 Task: Set the password for stream encryption for SRT stream output to "$jxxJ&".
Action: Mouse moved to (103, 10)
Screenshot: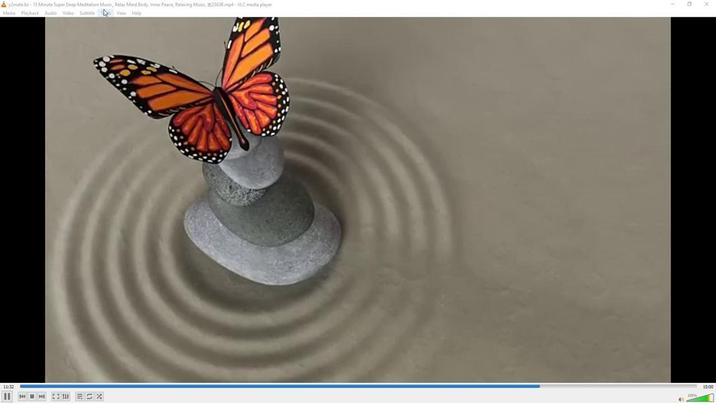 
Action: Mouse pressed left at (103, 10)
Screenshot: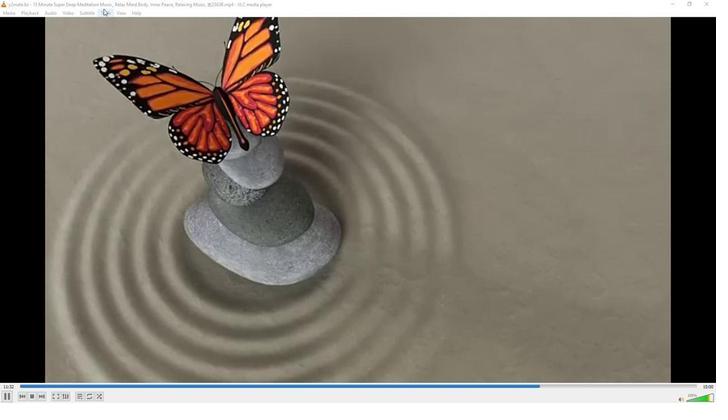 
Action: Mouse moved to (121, 101)
Screenshot: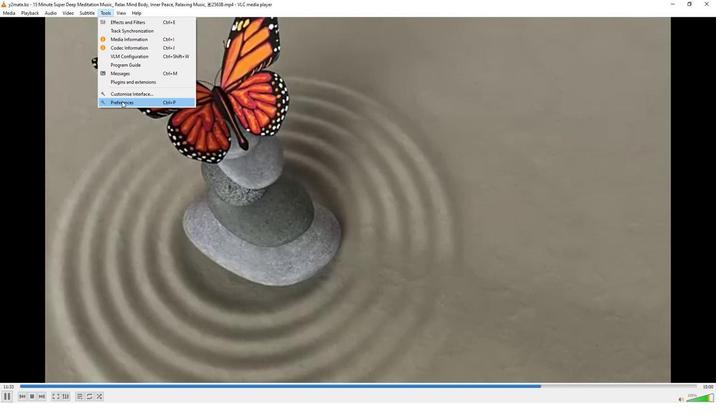 
Action: Mouse pressed left at (121, 101)
Screenshot: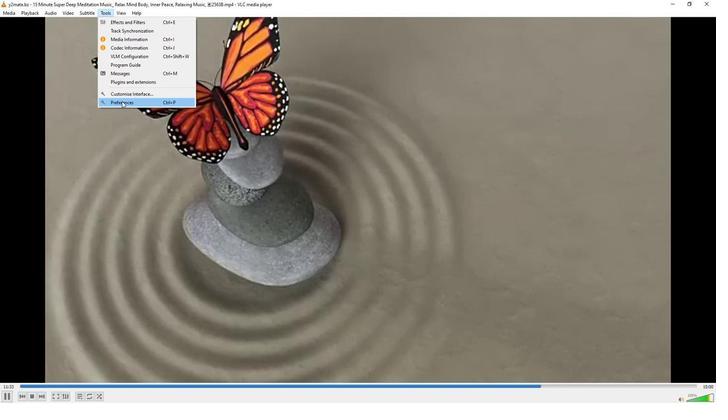 
Action: Mouse moved to (235, 328)
Screenshot: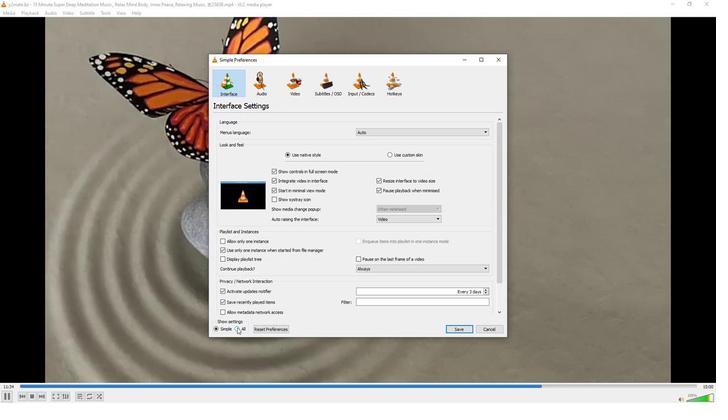 
Action: Mouse pressed left at (235, 328)
Screenshot: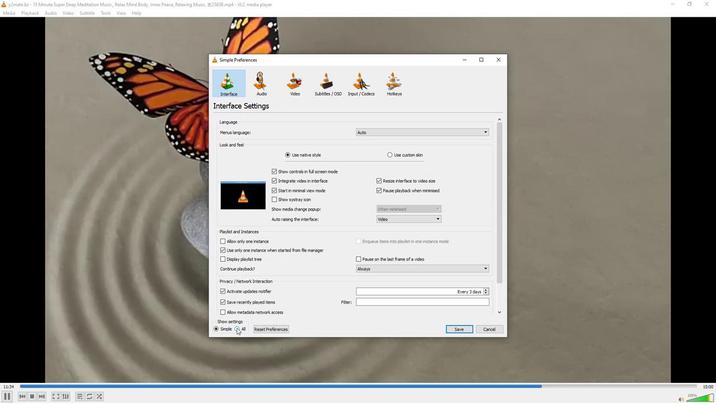 
Action: Mouse moved to (231, 265)
Screenshot: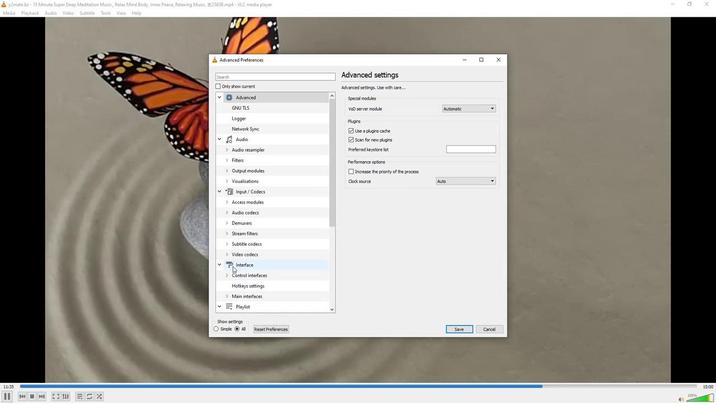 
Action: Mouse scrolled (231, 264) with delta (0, 0)
Screenshot: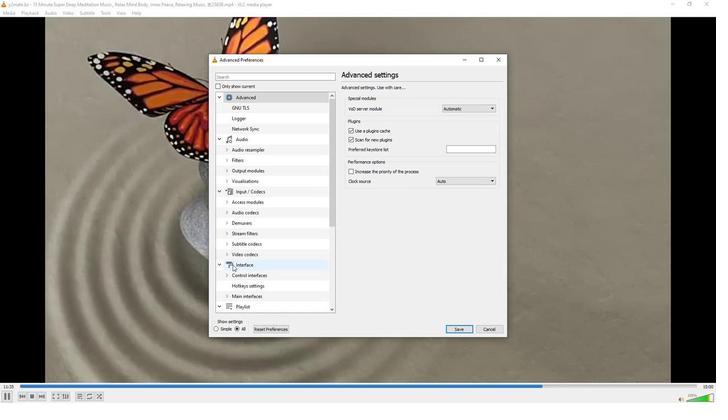 
Action: Mouse moved to (232, 264)
Screenshot: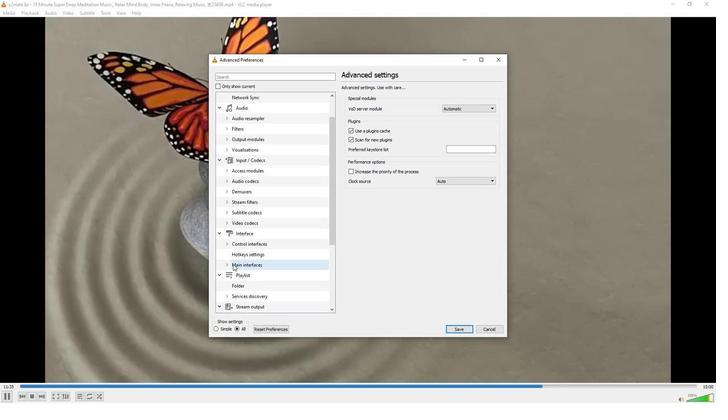 
Action: Mouse scrolled (232, 263) with delta (0, 0)
Screenshot: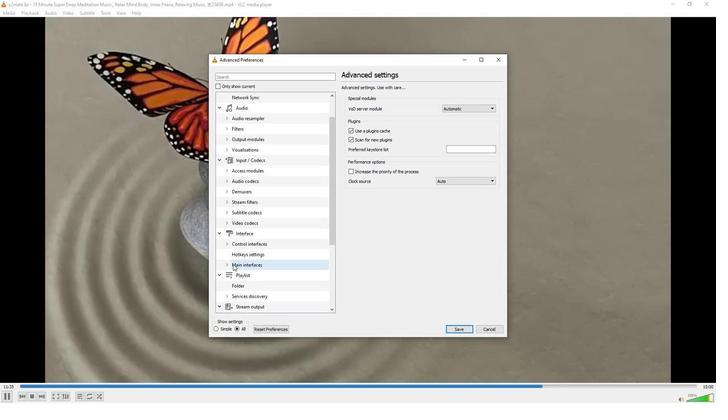 
Action: Mouse moved to (232, 262)
Screenshot: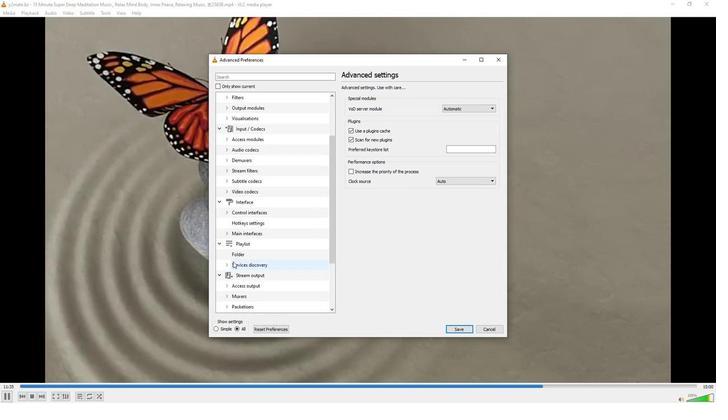 
Action: Mouse scrolled (232, 261) with delta (0, 0)
Screenshot: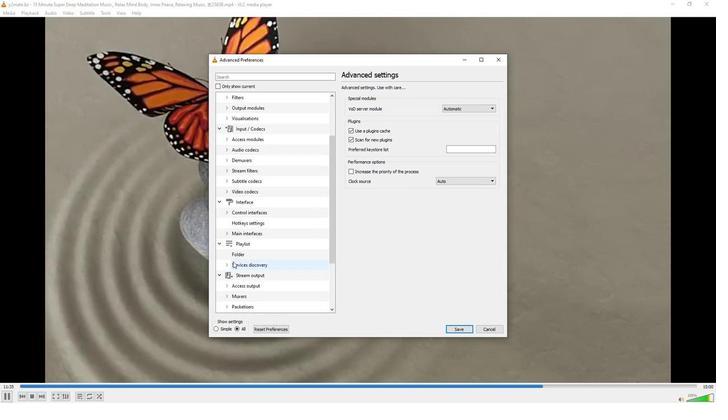 
Action: Mouse moved to (225, 255)
Screenshot: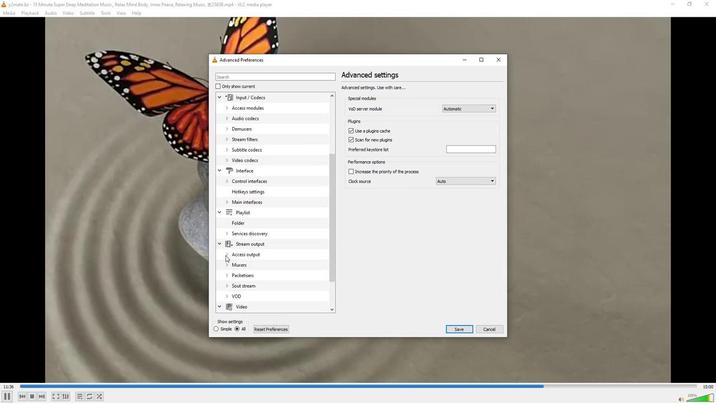 
Action: Mouse pressed left at (225, 255)
Screenshot: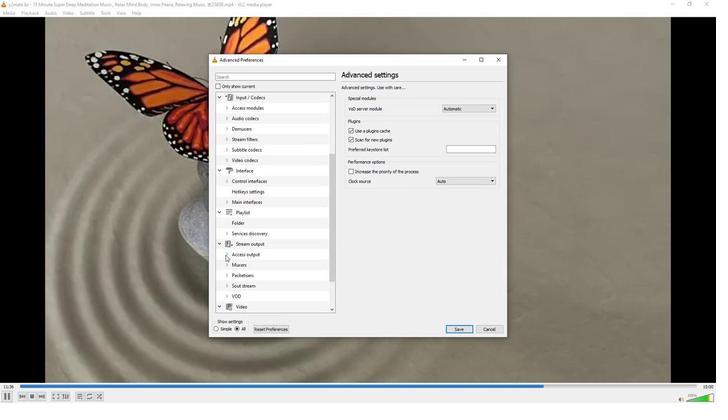 
Action: Mouse moved to (236, 269)
Screenshot: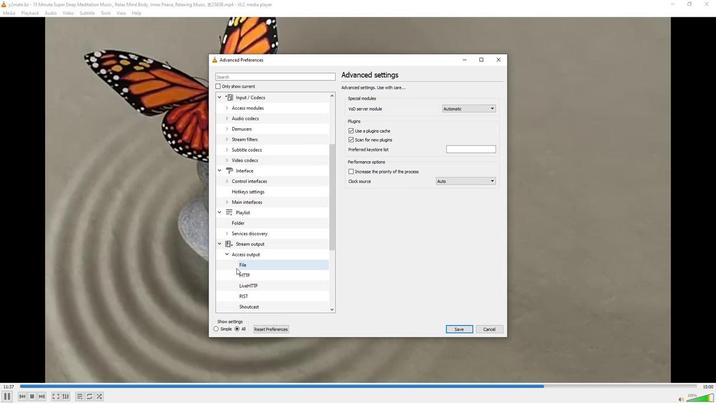 
Action: Mouse scrolled (236, 269) with delta (0, 0)
Screenshot: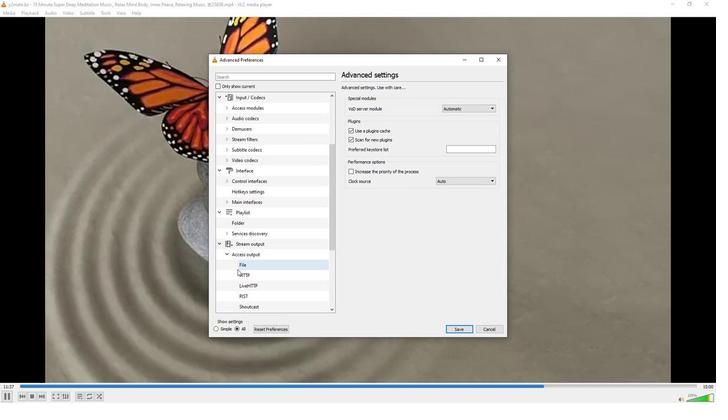 
Action: Mouse moved to (245, 285)
Screenshot: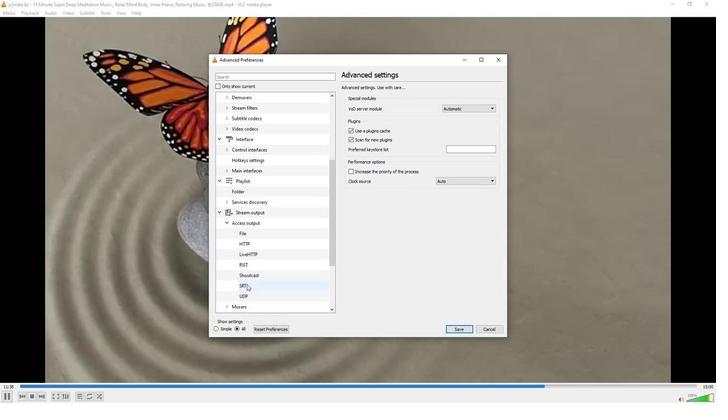
Action: Mouse pressed left at (245, 285)
Screenshot: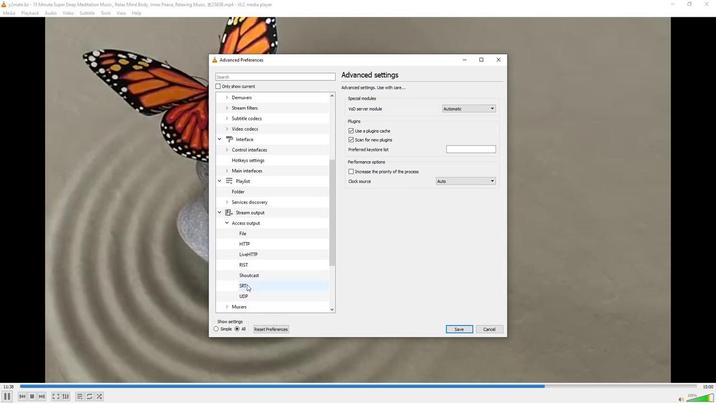 
Action: Mouse moved to (459, 120)
Screenshot: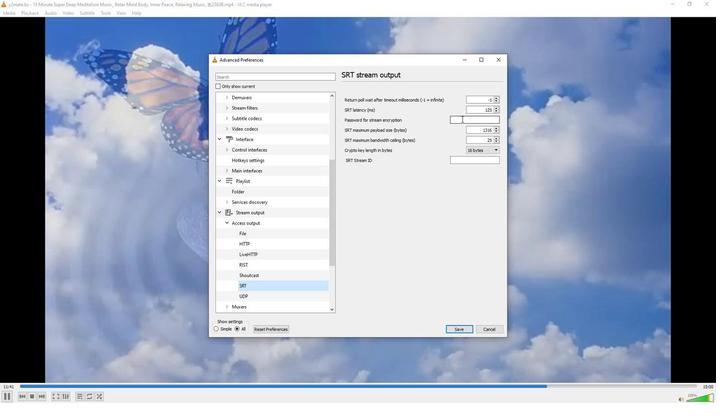 
Action: Mouse pressed left at (459, 120)
Screenshot: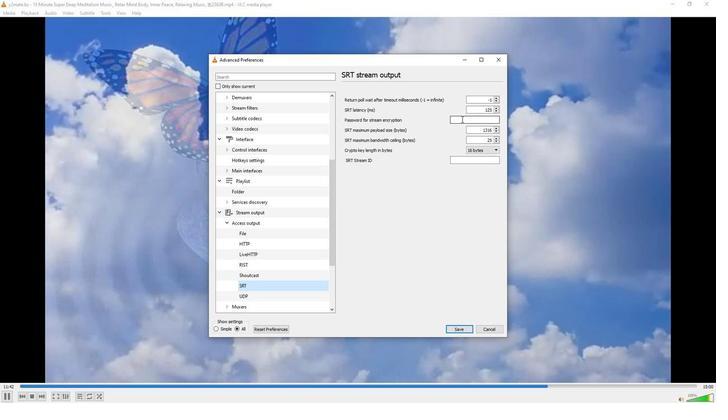 
Action: Mouse moved to (462, 123)
Screenshot: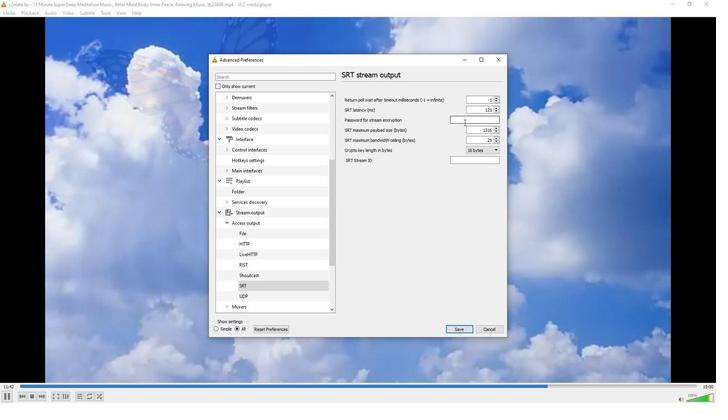 
Action: Key pressed <Key.shift><Key.shift><Key.shift><Key.shift><Key.shift><Key.shift><Key.shift><Key.shift><Key.shift><Key.shift><Key.shift><Key.shift><Key.shift><Key.shift><Key.shift><Key.shift><Key.shift><Key.shift>$jxx<Key.shift><Key.shift><Key.shift><Key.shift><Key.shift>J<Key.shift><Key.shift><Key.shift><Key.shift><Key.shift><Key.shift><Key.shift><Key.shift><Key.shift><Key.shift><Key.shift>&
Screenshot: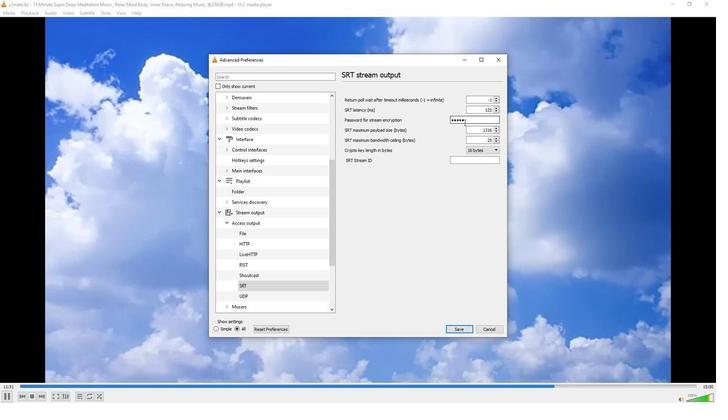 
Action: Mouse moved to (481, 288)
Screenshot: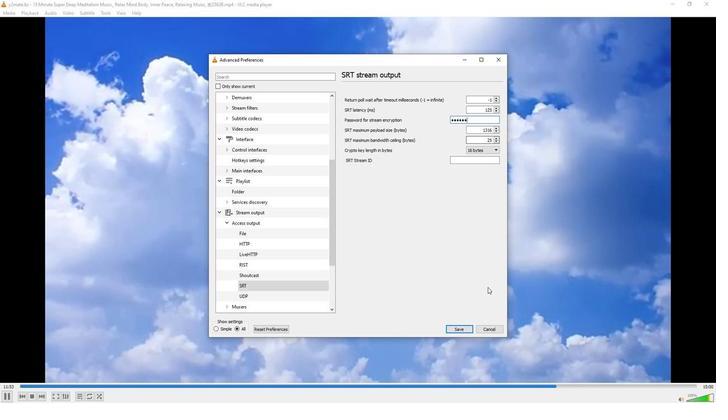 
